 Task: Search for and review the email titled 'Second Product Launch Event' from 'softage.2@softage.net'.
Action: Mouse moved to (327, 9)
Screenshot: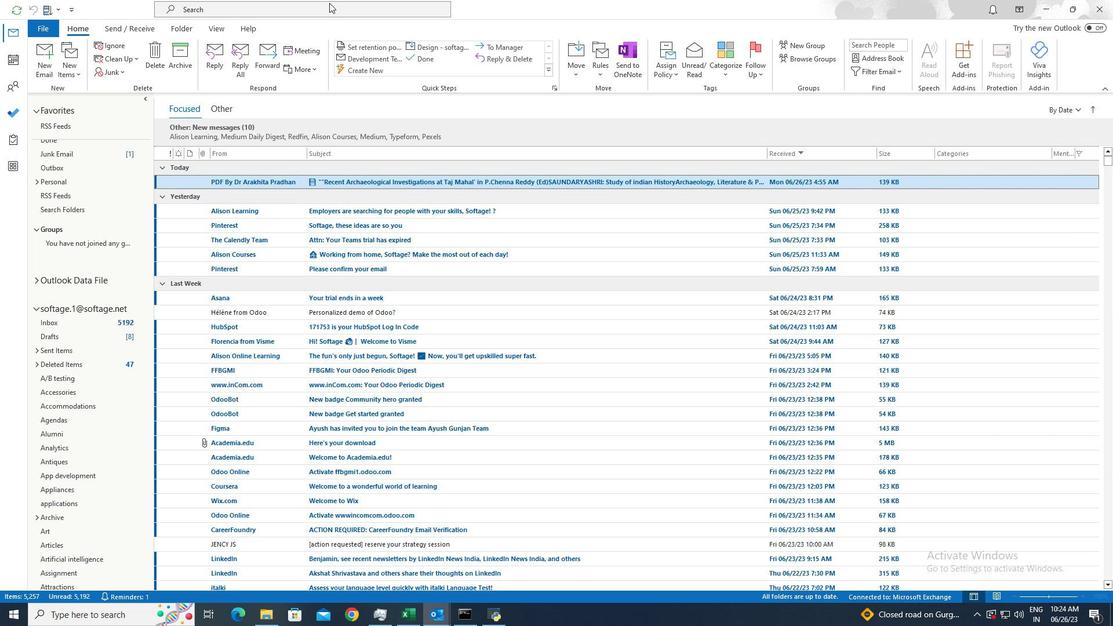 
Action: Mouse pressed left at (327, 9)
Screenshot: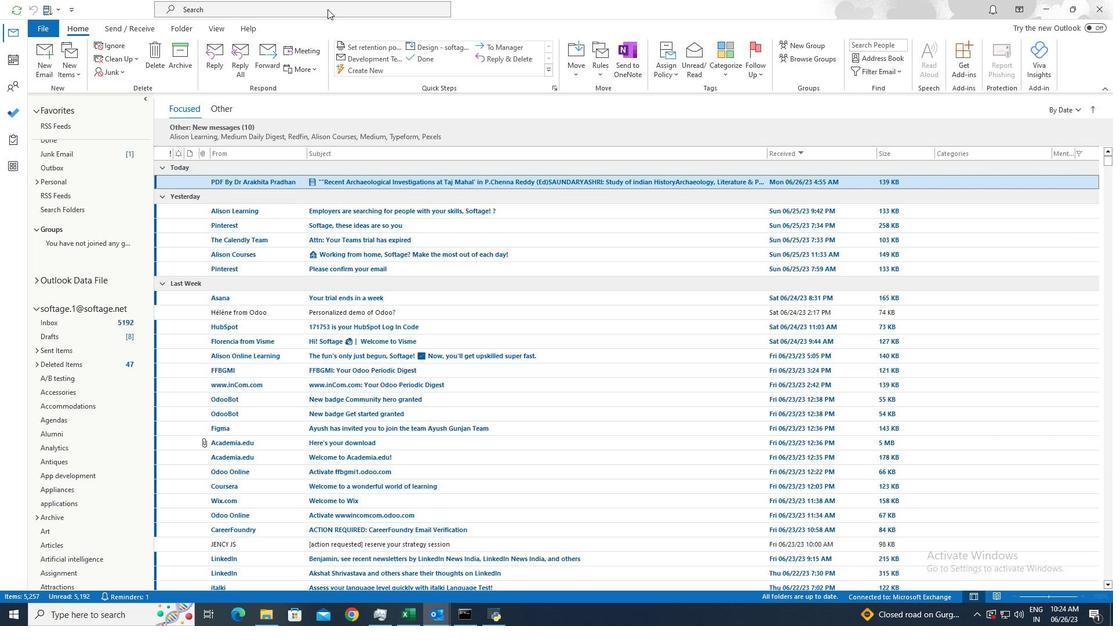 
Action: Mouse moved to (321, 4)
Screenshot: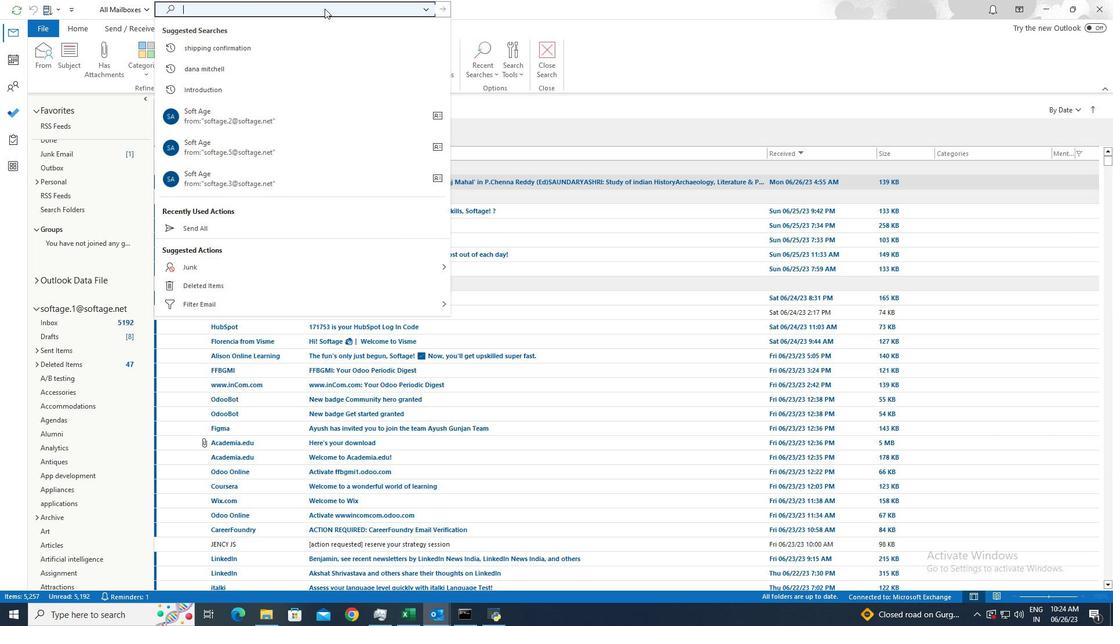 
Action: Key pressed softage.2<Key.shift>@softage.net
Screenshot: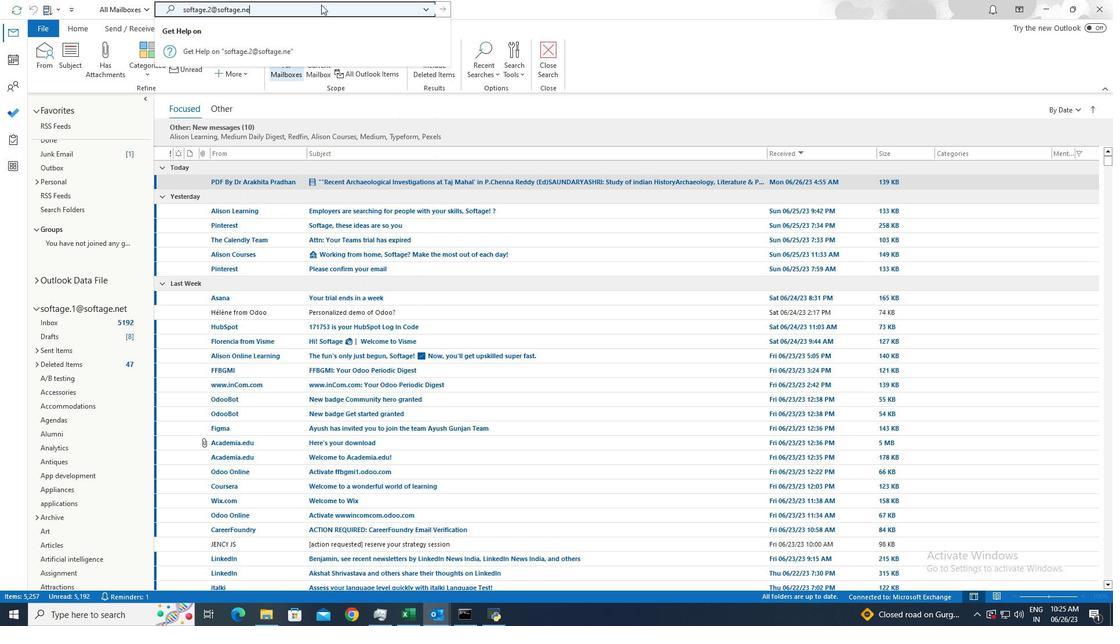 
Action: Mouse moved to (372, 51)
Screenshot: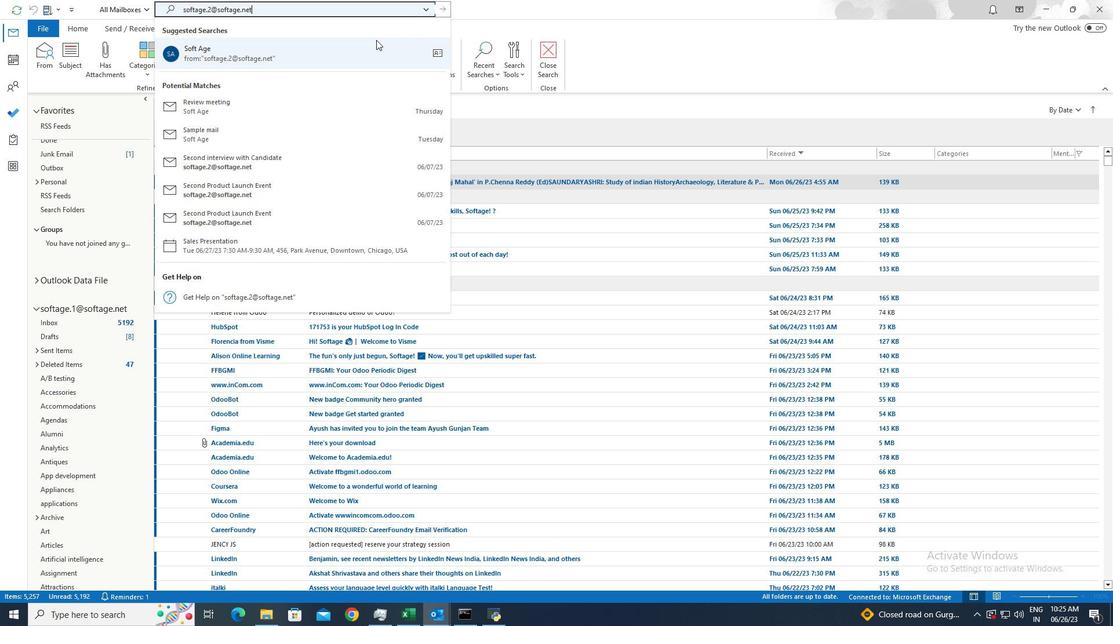 
Action: Mouse pressed left at (372, 51)
Screenshot: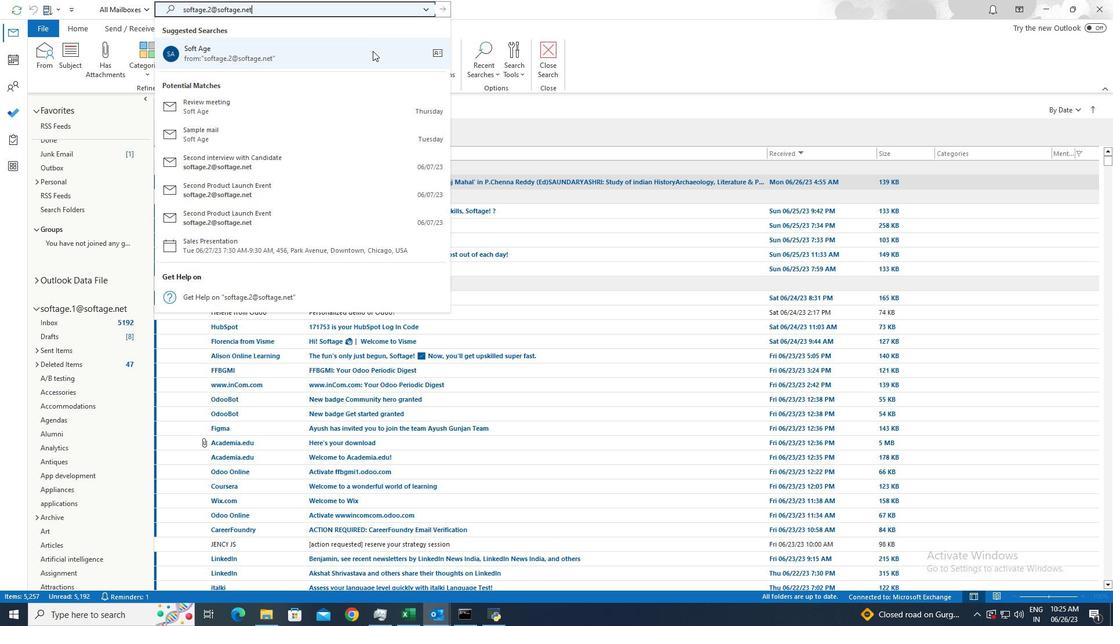 
Action: Mouse moved to (277, 194)
Screenshot: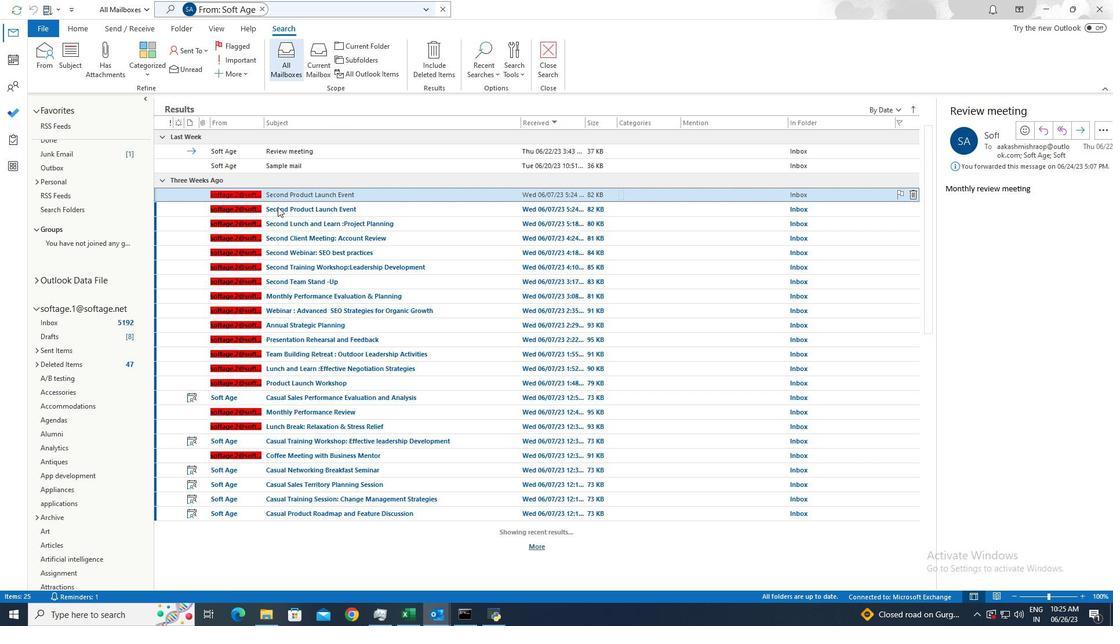 
Action: Mouse pressed left at (277, 194)
Screenshot: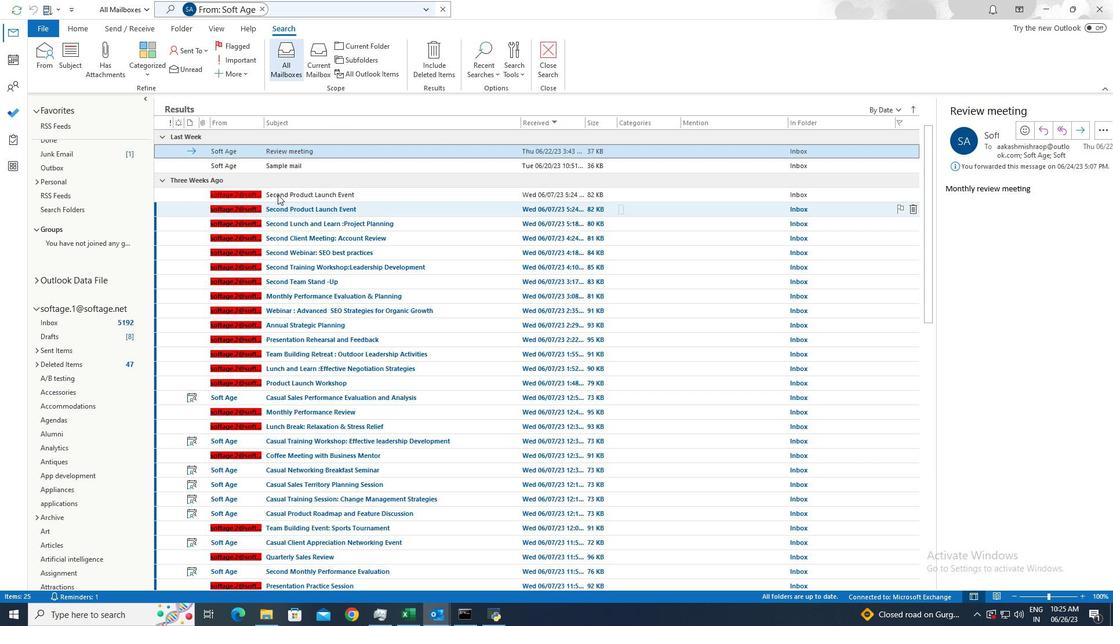 
Action: Mouse moved to (82, 23)
Screenshot: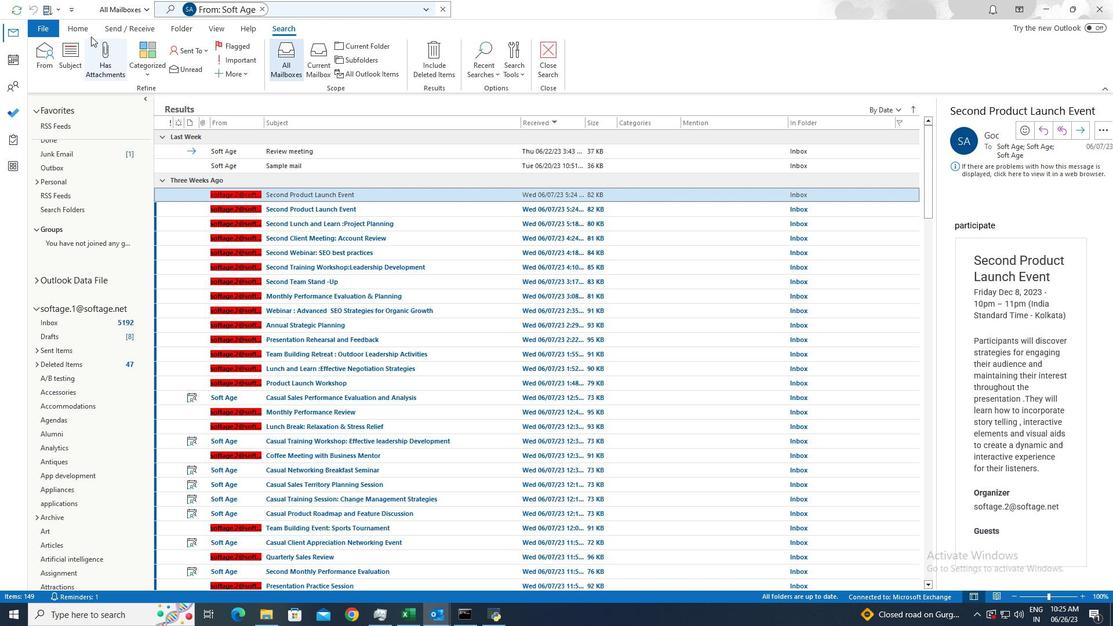 
Action: Mouse pressed left at (82, 23)
Screenshot: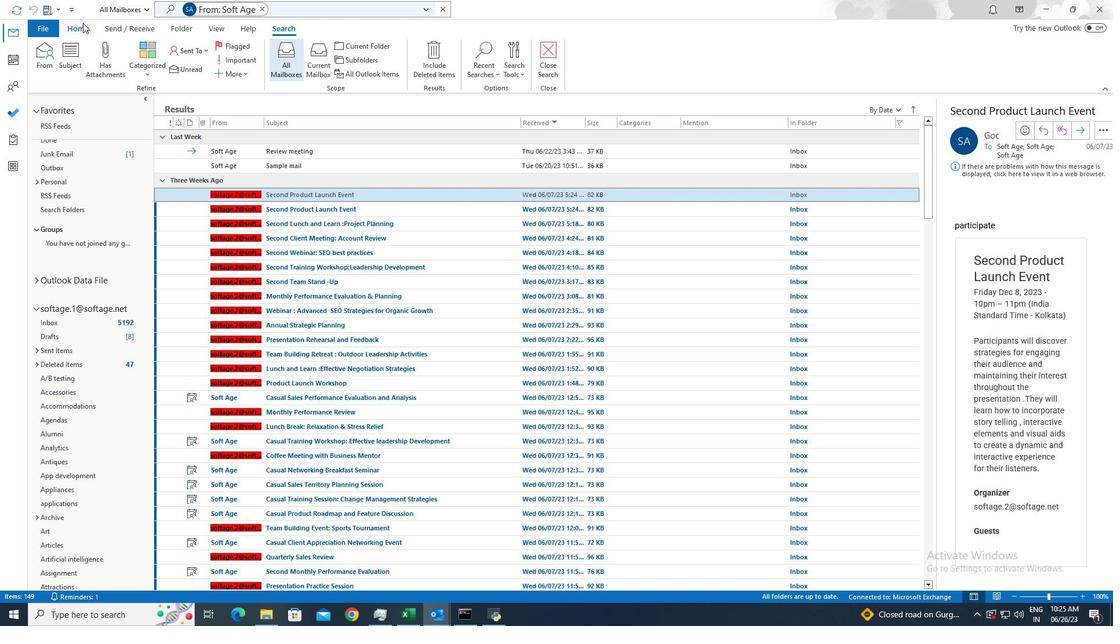 
Action: Mouse moved to (103, 75)
Screenshot: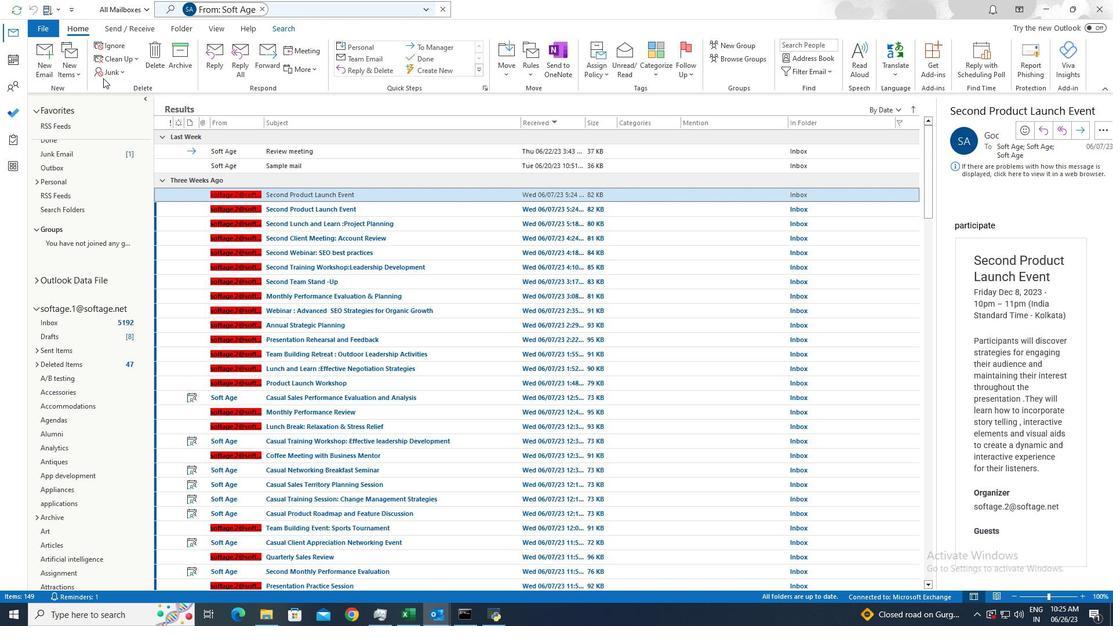 
Action: Mouse pressed left at (103, 75)
Screenshot: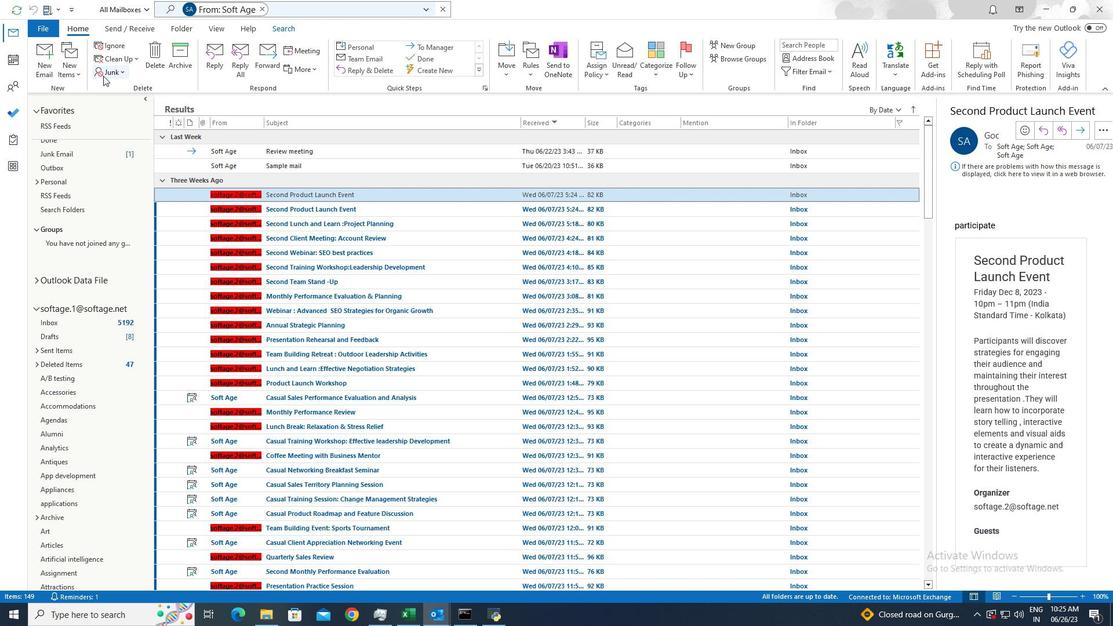 
Action: Mouse moved to (138, 107)
Screenshot: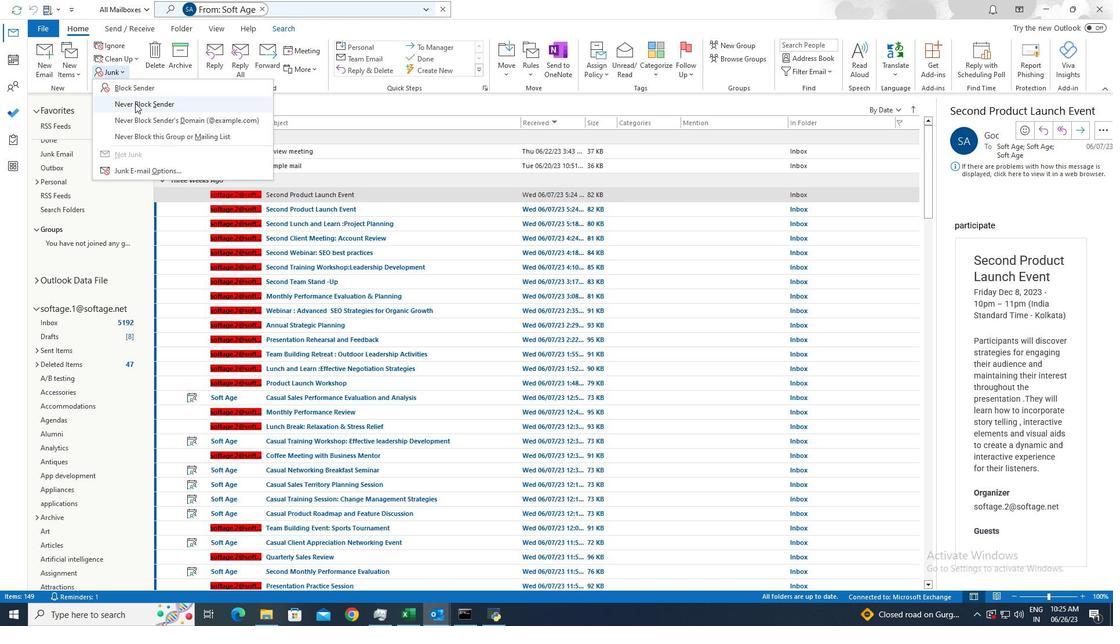 
Action: Mouse pressed left at (138, 107)
Screenshot: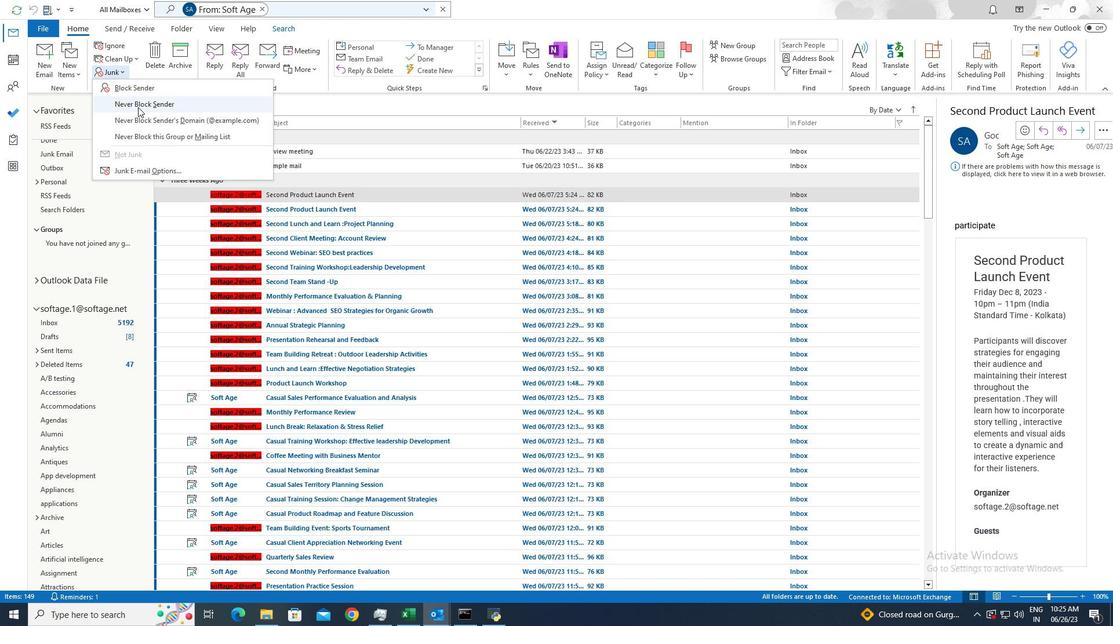 
Action: Mouse moved to (550, 332)
Screenshot: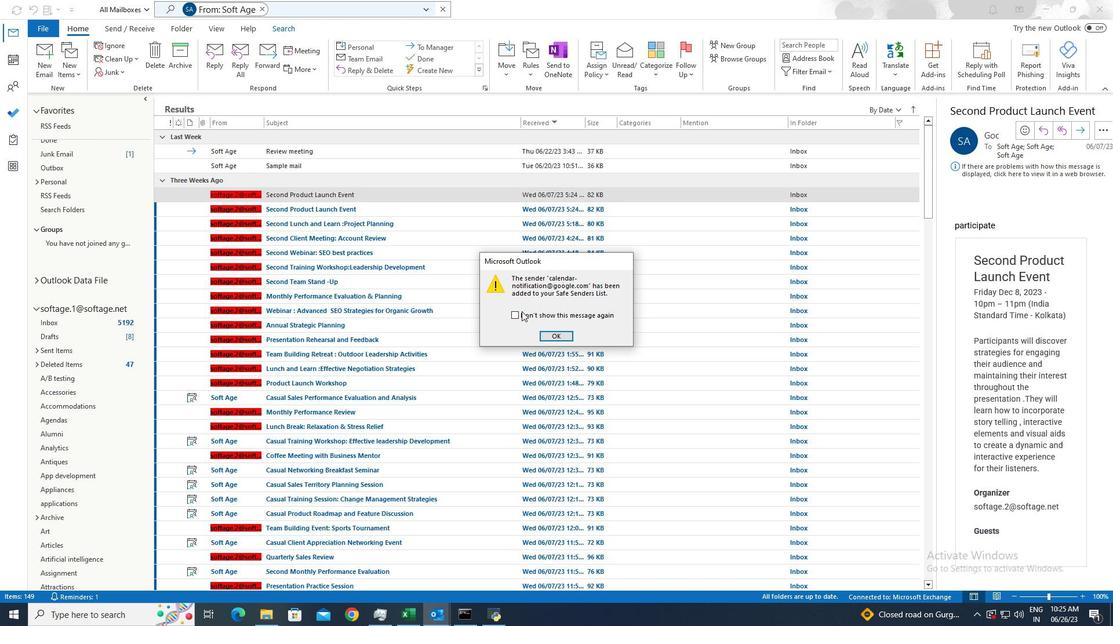 
Action: Mouse pressed left at (550, 332)
Screenshot: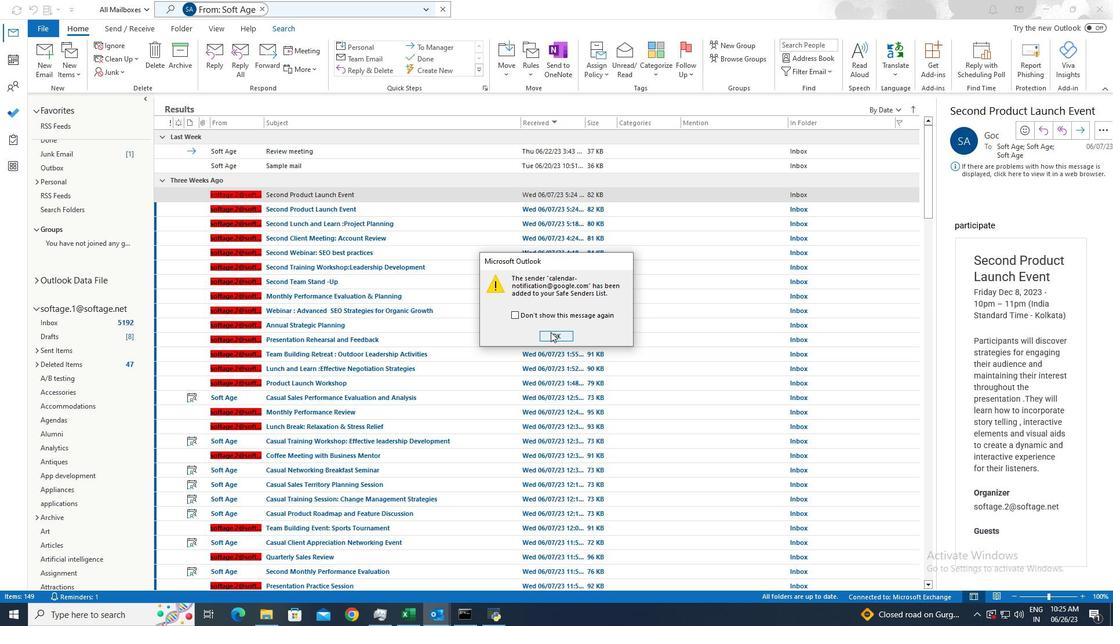 
Action: Mouse moved to (550, 332)
Screenshot: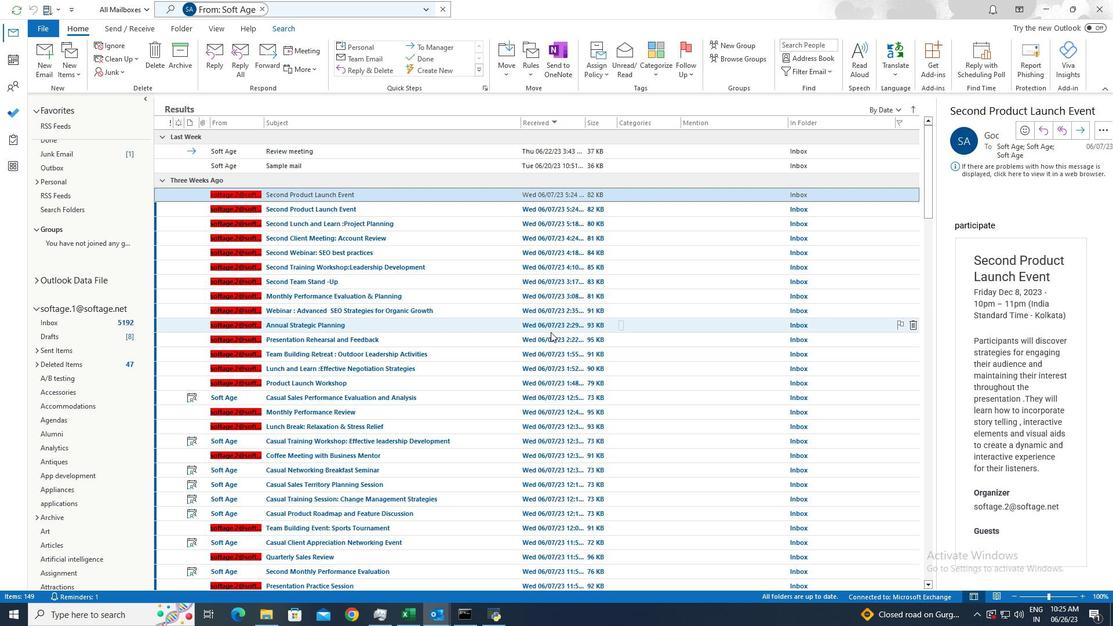 
